 Task: Check the project details of the mark's project.
Action: Mouse pressed left at (230, 148)
Screenshot: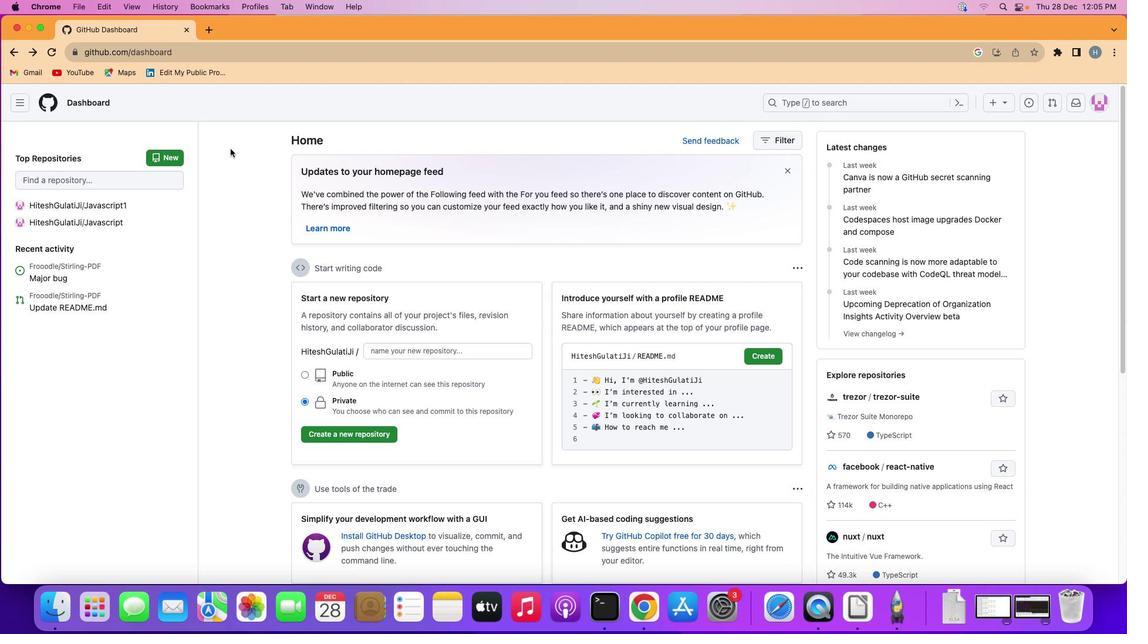 
Action: Mouse moved to (18, 99)
Screenshot: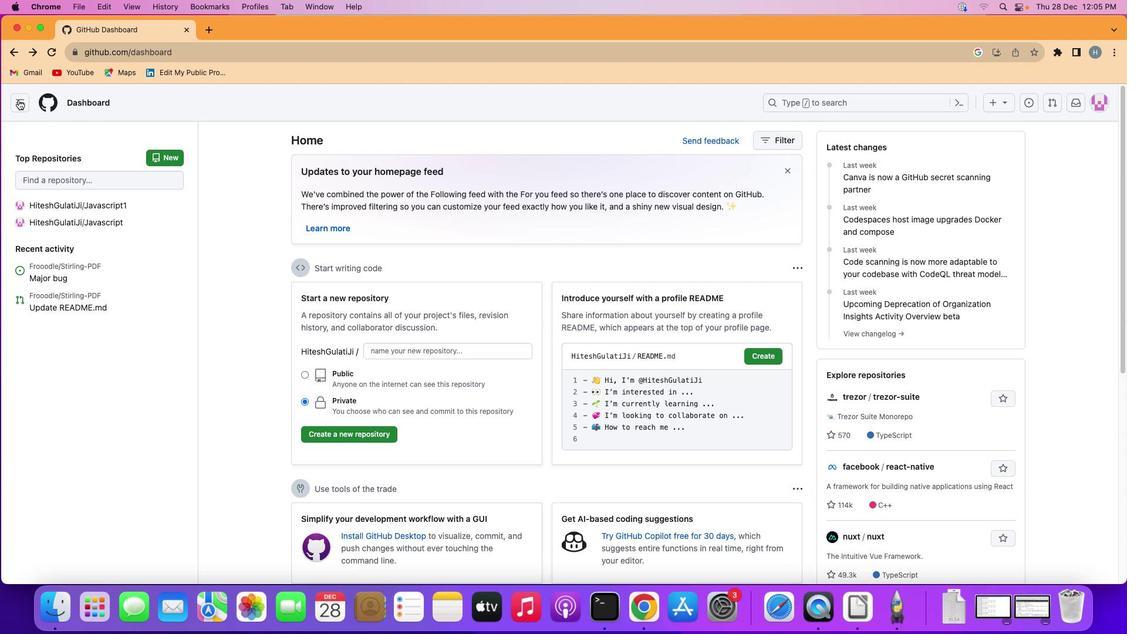 
Action: Mouse pressed left at (18, 99)
Screenshot: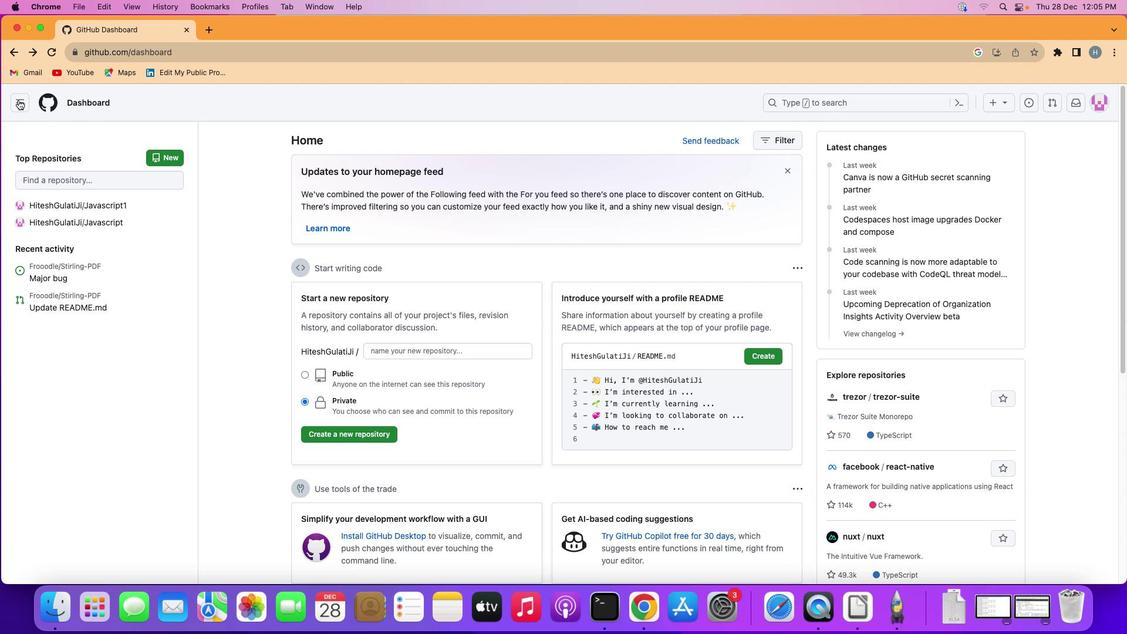 
Action: Mouse moved to (61, 191)
Screenshot: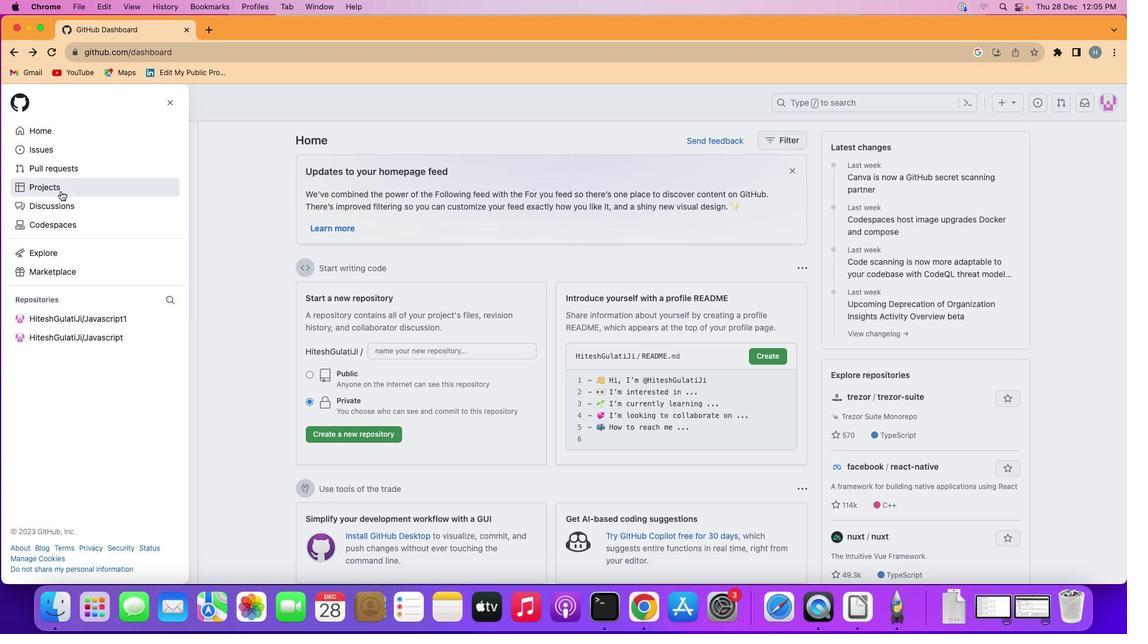 
Action: Mouse pressed left at (61, 191)
Screenshot: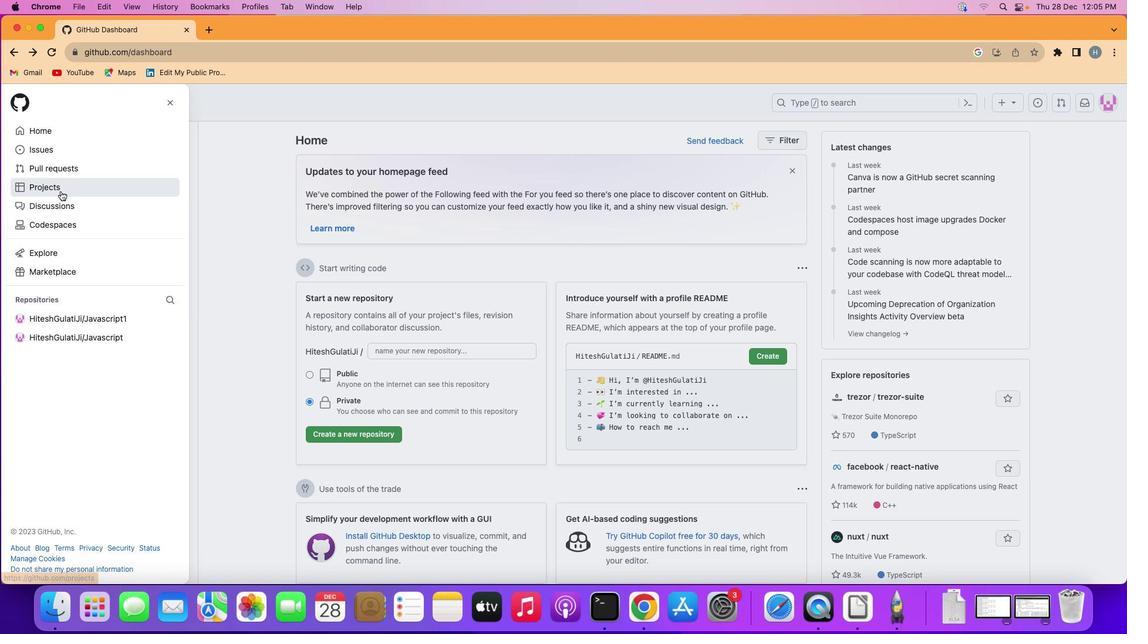 
Action: Mouse moved to (423, 209)
Screenshot: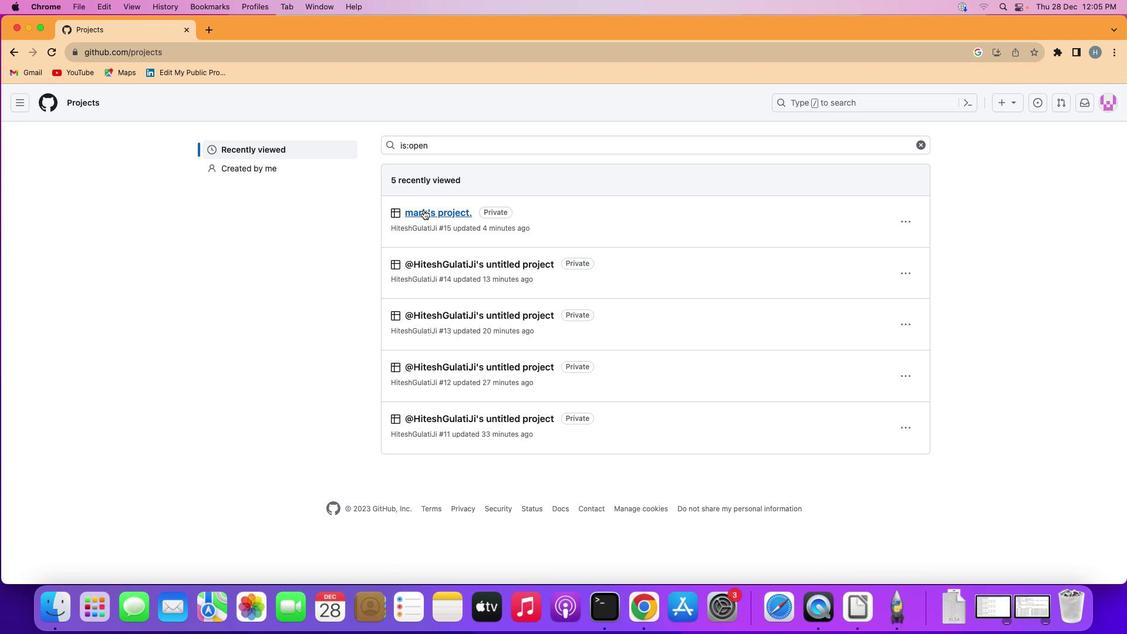 
Action: Mouse pressed left at (423, 209)
Screenshot: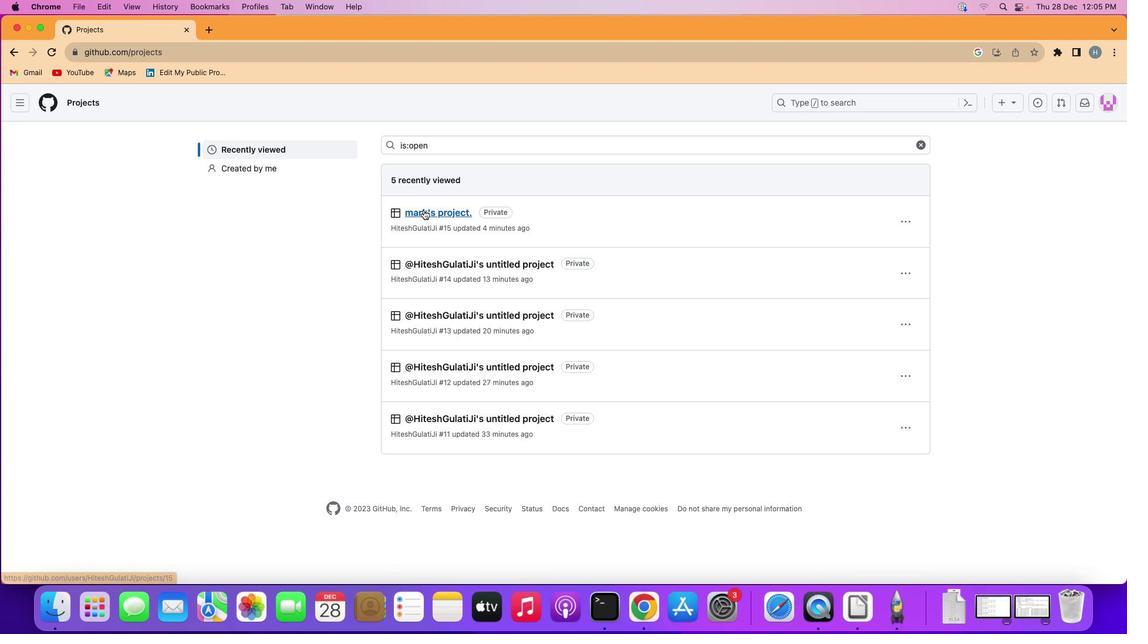 
Action: Mouse moved to (1077, 135)
Screenshot: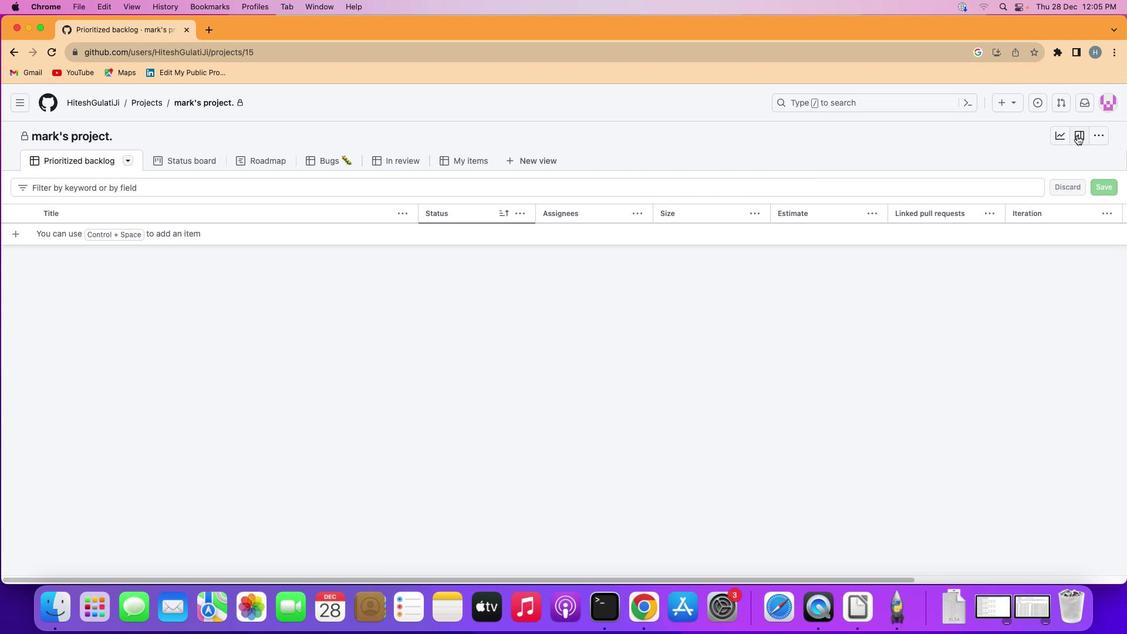 
Action: Mouse pressed left at (1077, 135)
Screenshot: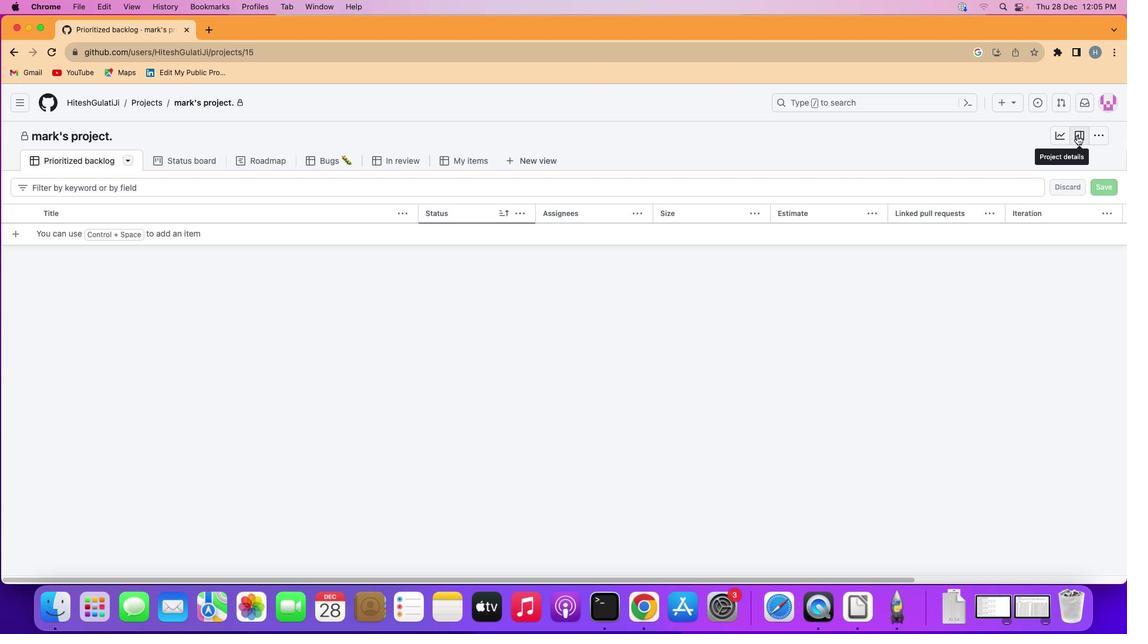 
